 Task: Set up auto-archiving for the calendar to archive items older than 3 months.
Action: Mouse moved to (4, 53)
Screenshot: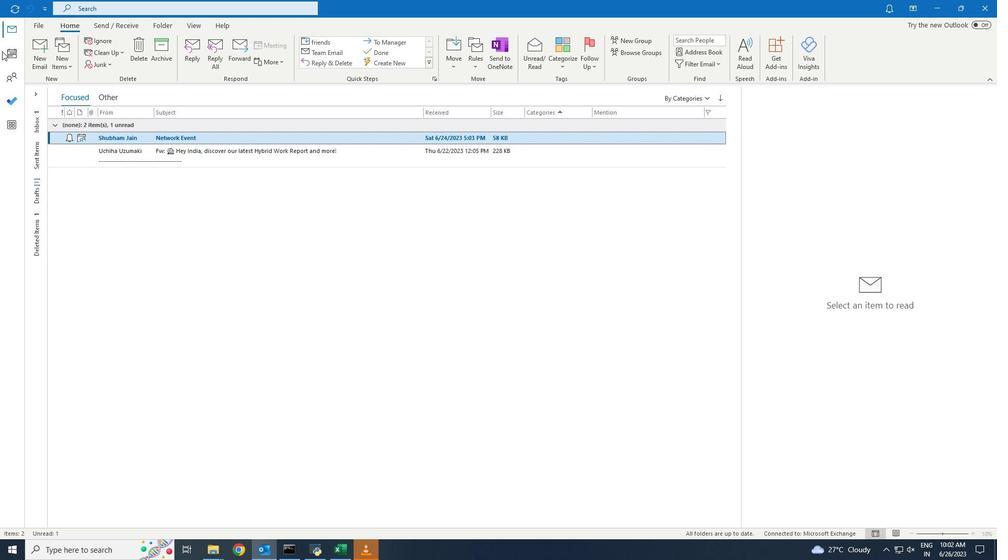 
Action: Mouse pressed left at (4, 53)
Screenshot: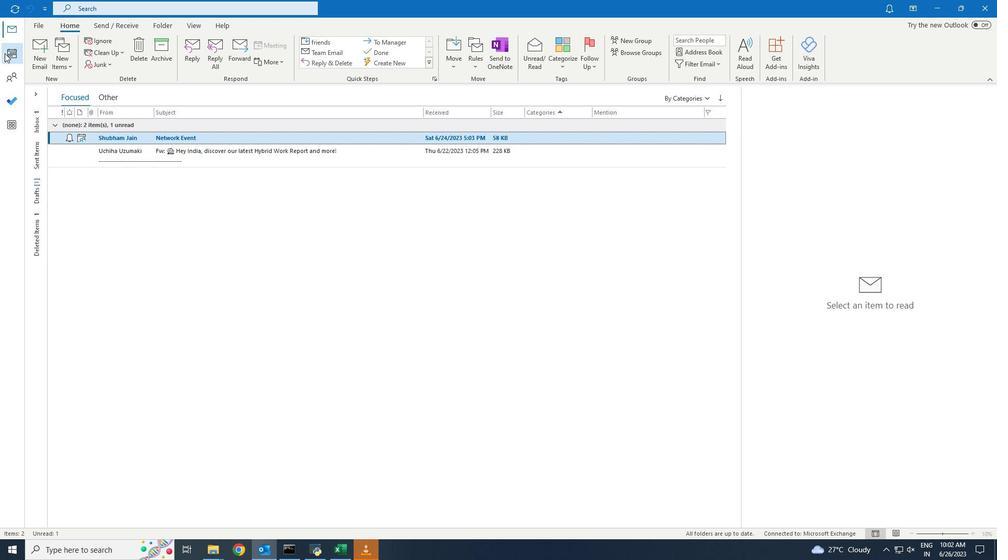 
Action: Mouse moved to (183, 92)
Screenshot: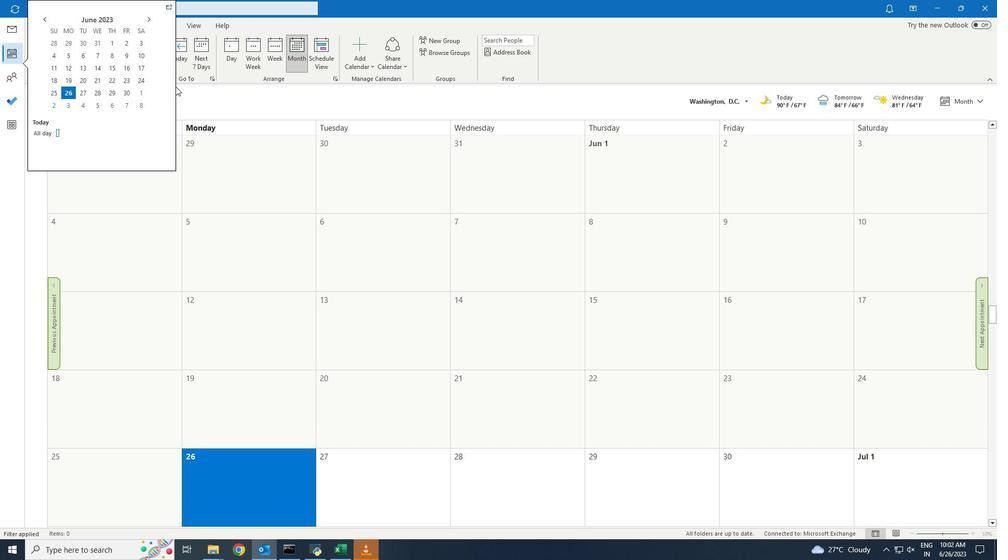 
Action: Mouse pressed left at (183, 92)
Screenshot: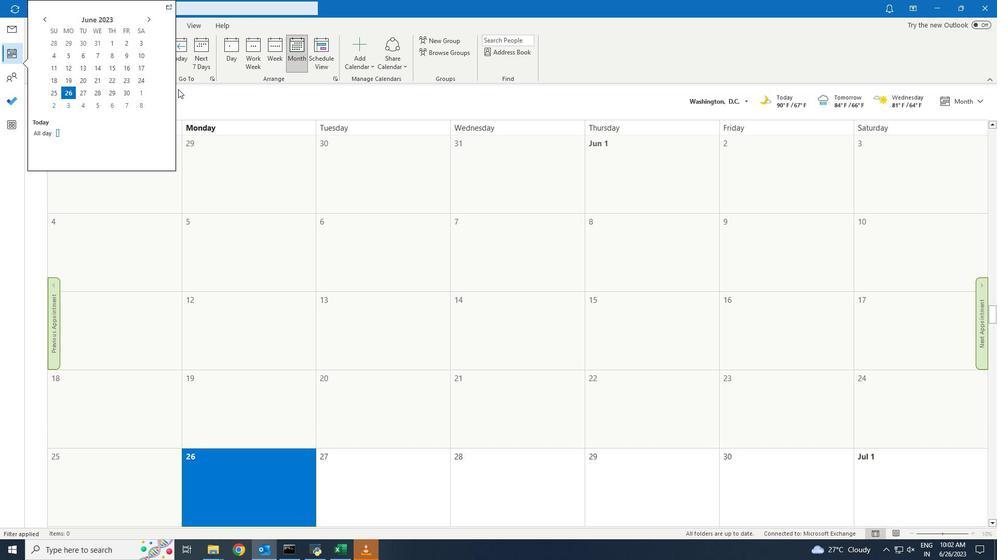 
Action: Mouse moved to (158, 25)
Screenshot: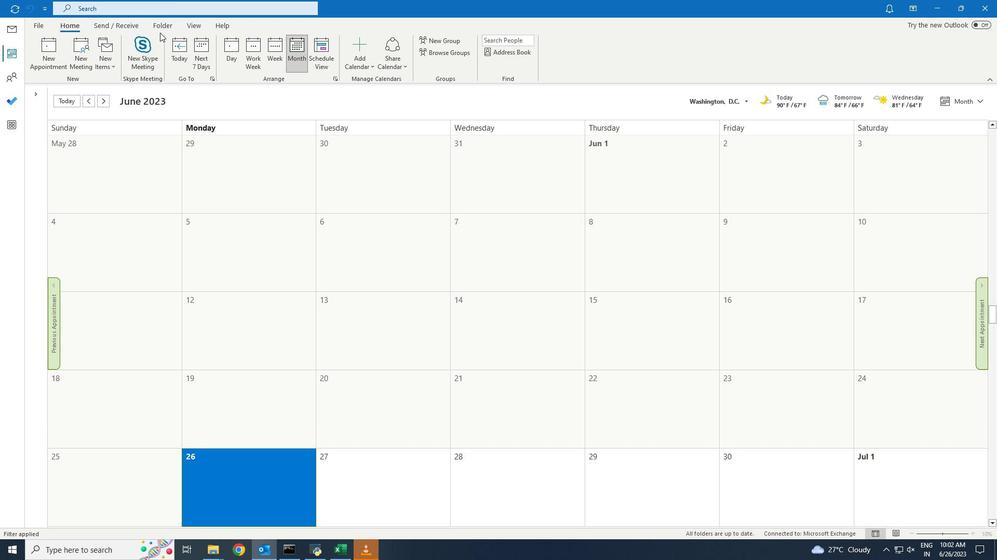 
Action: Mouse pressed left at (158, 25)
Screenshot: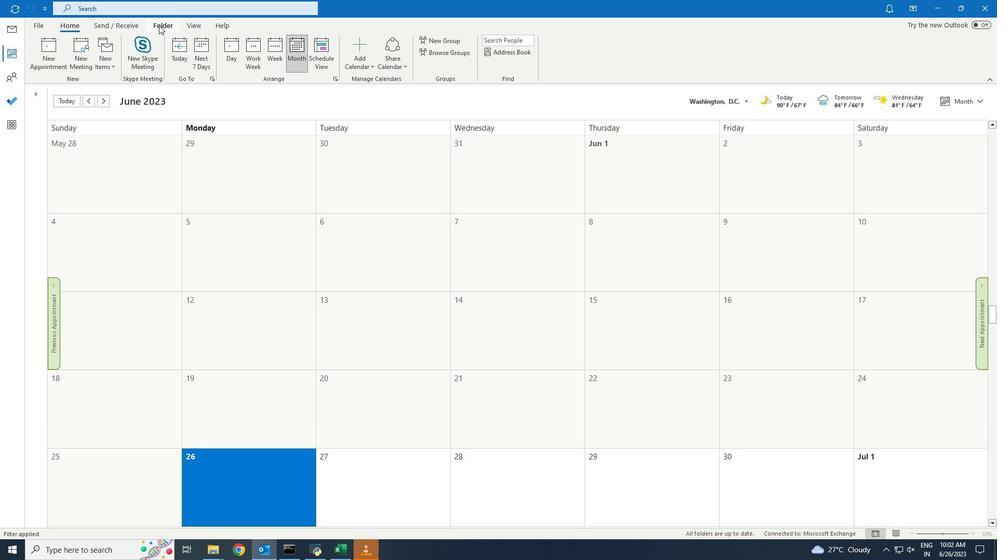 
Action: Mouse moved to (235, 51)
Screenshot: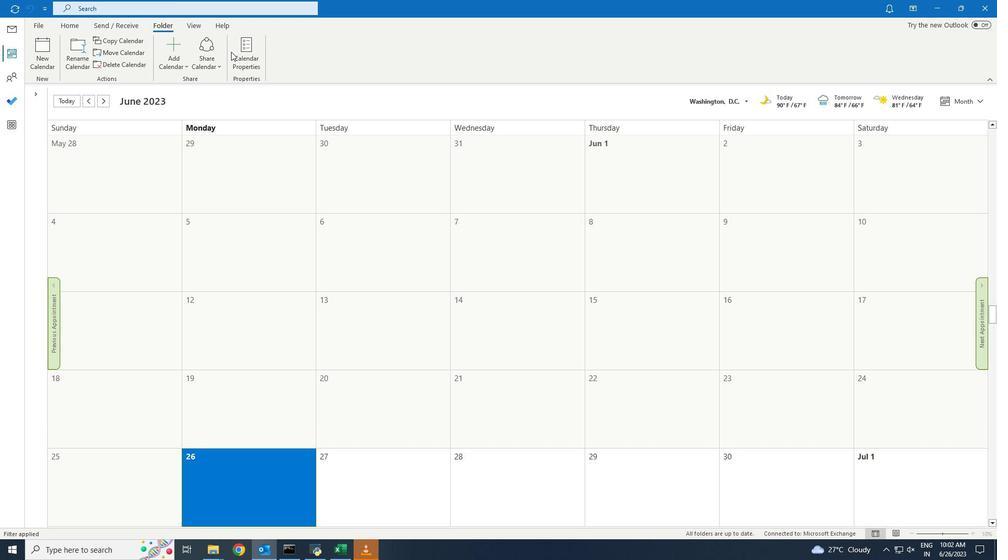 
Action: Mouse pressed left at (235, 51)
Screenshot: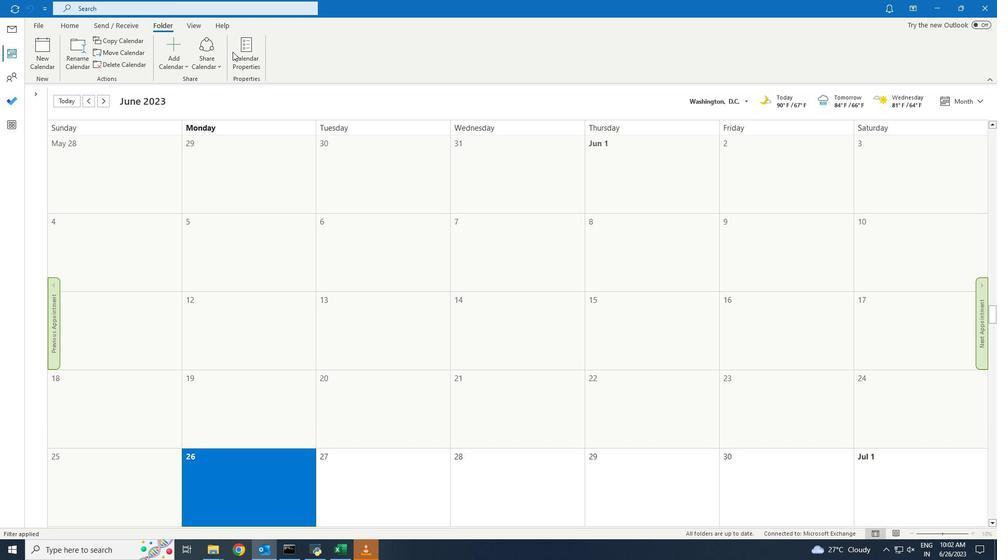 
Action: Mouse moved to (447, 155)
Screenshot: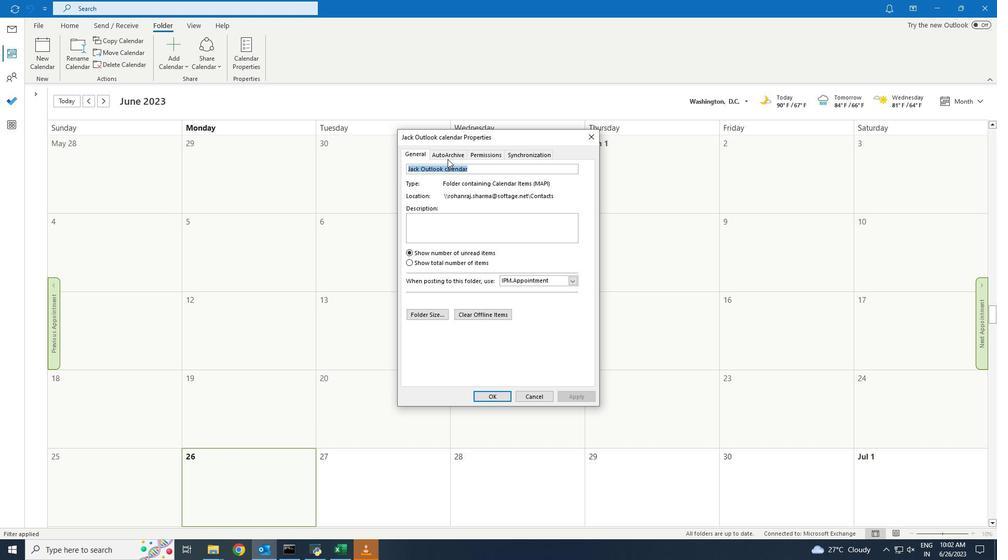
Action: Mouse pressed left at (447, 155)
Screenshot: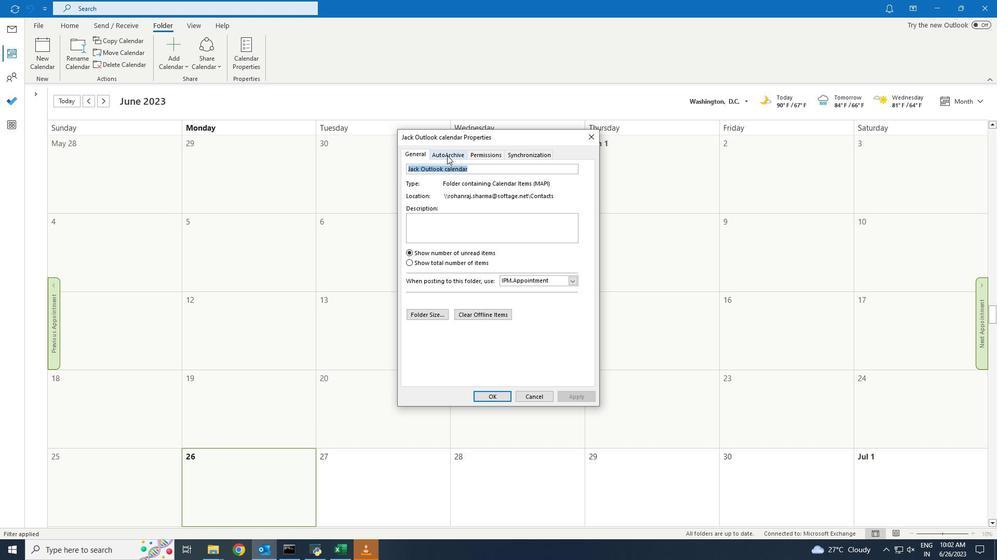 
Action: Mouse moved to (410, 197)
Screenshot: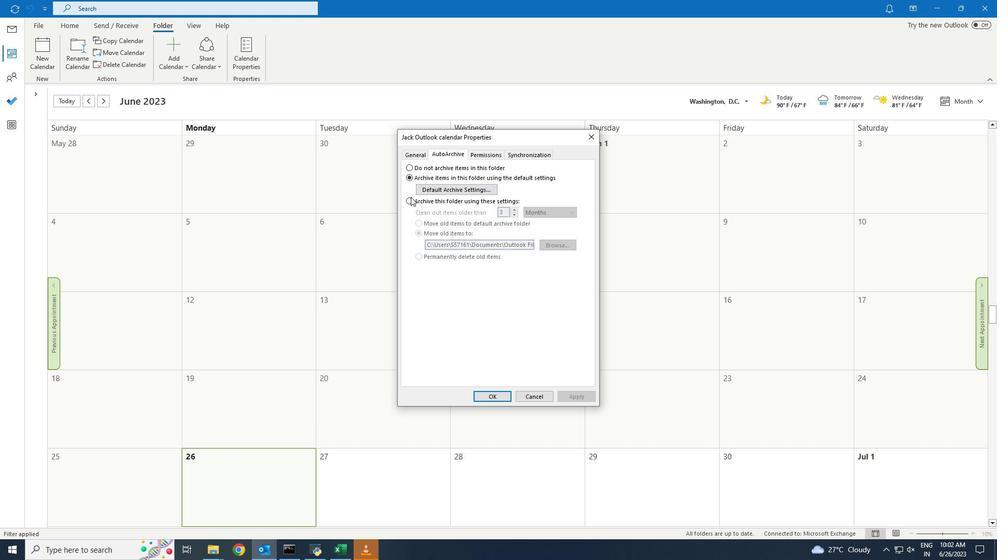 
Action: Mouse pressed left at (410, 197)
Screenshot: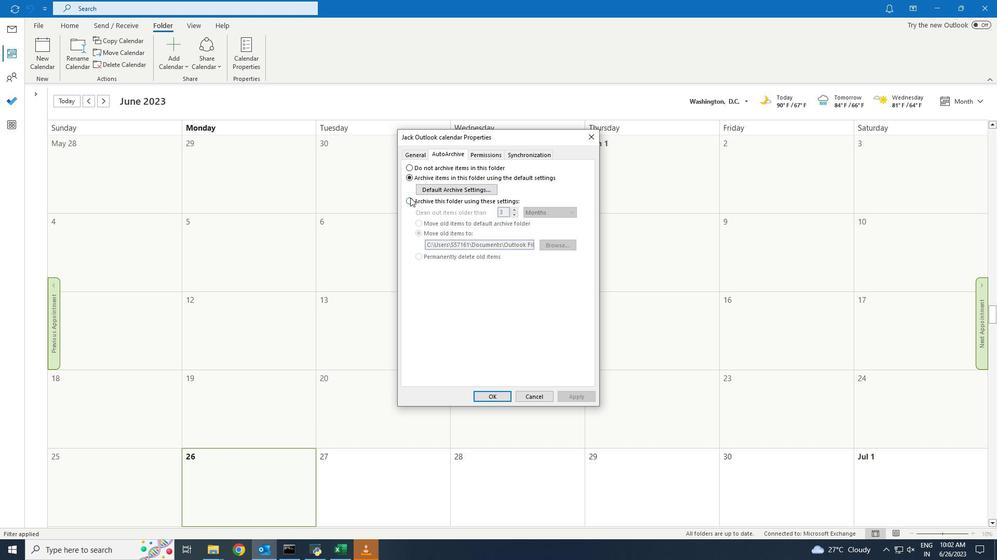 
Action: Mouse moved to (417, 223)
Screenshot: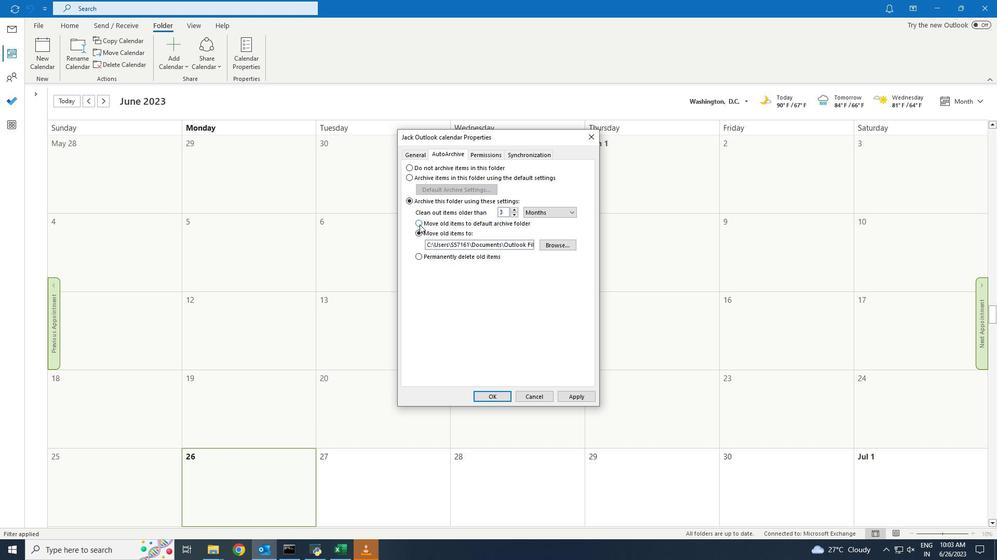 
Action: Mouse pressed left at (417, 223)
Screenshot: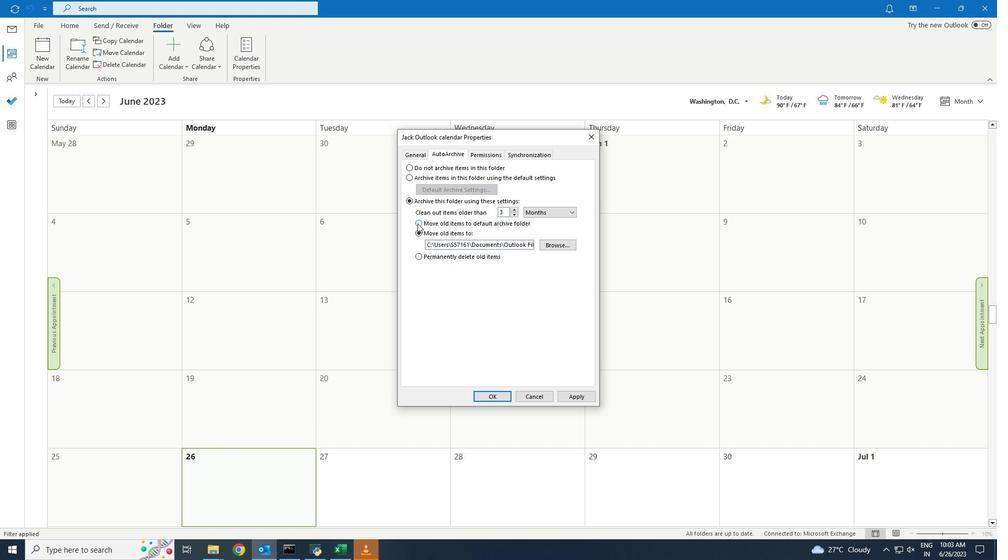 
Action: Mouse moved to (489, 392)
Screenshot: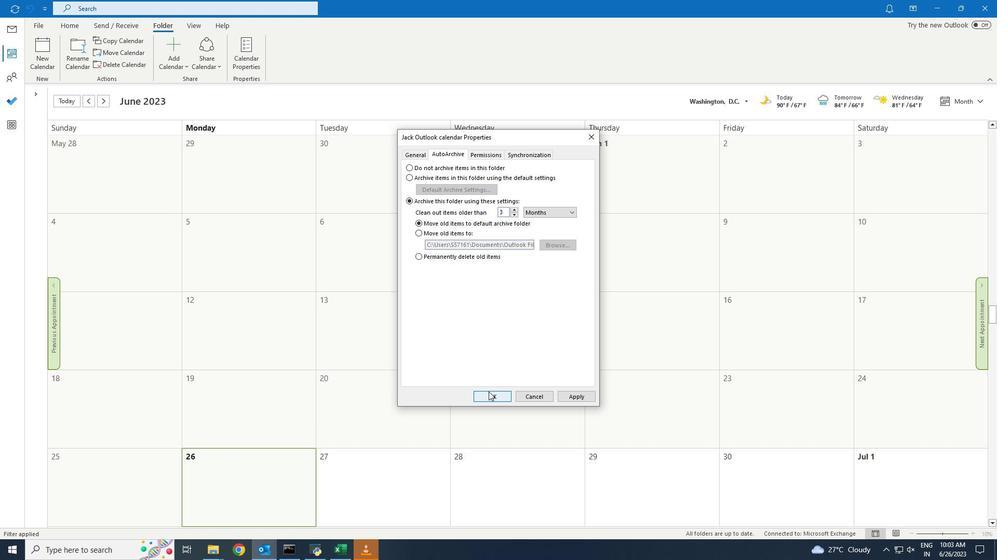 
Action: Mouse pressed left at (489, 392)
Screenshot: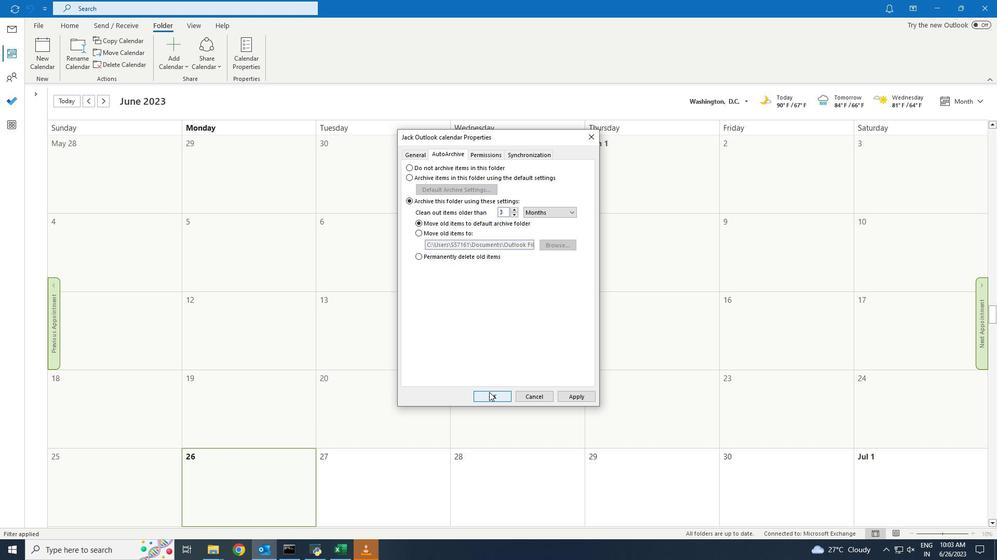 
Action: Mouse moved to (489, 393)
Screenshot: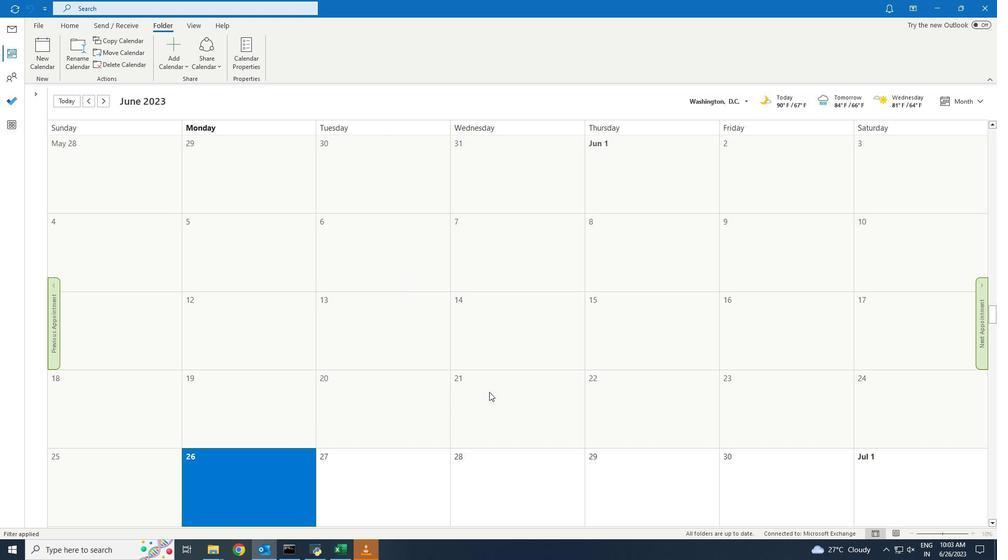 
